 Task: Check for  the employees who works at Walmart
Action: Mouse moved to (508, 542)
Screenshot: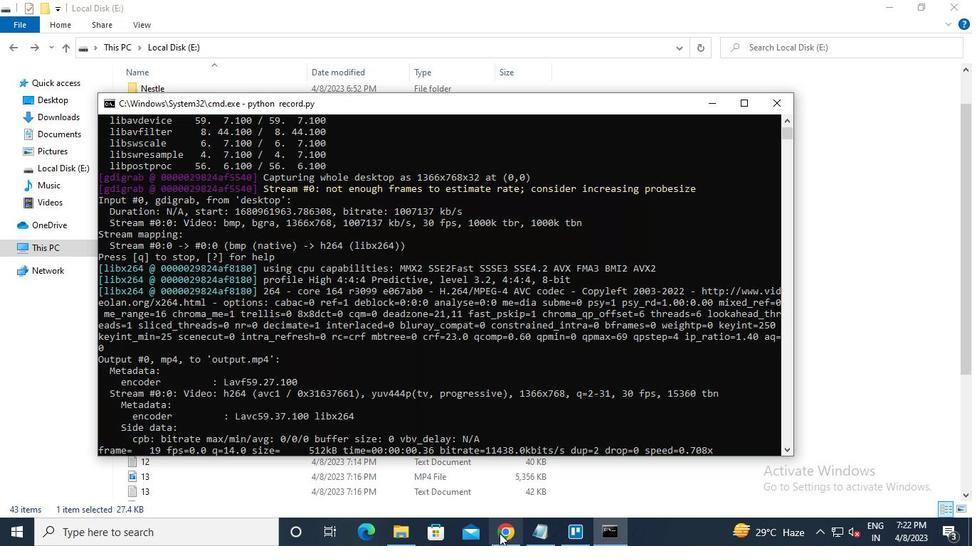 
Action: Mouse pressed left at (508, 542)
Screenshot: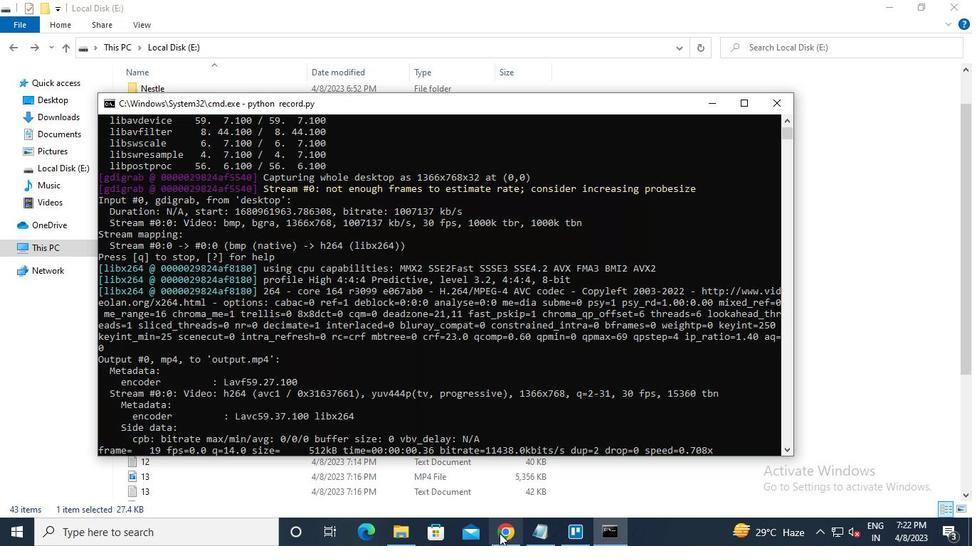 
Action: Mouse moved to (442, 90)
Screenshot: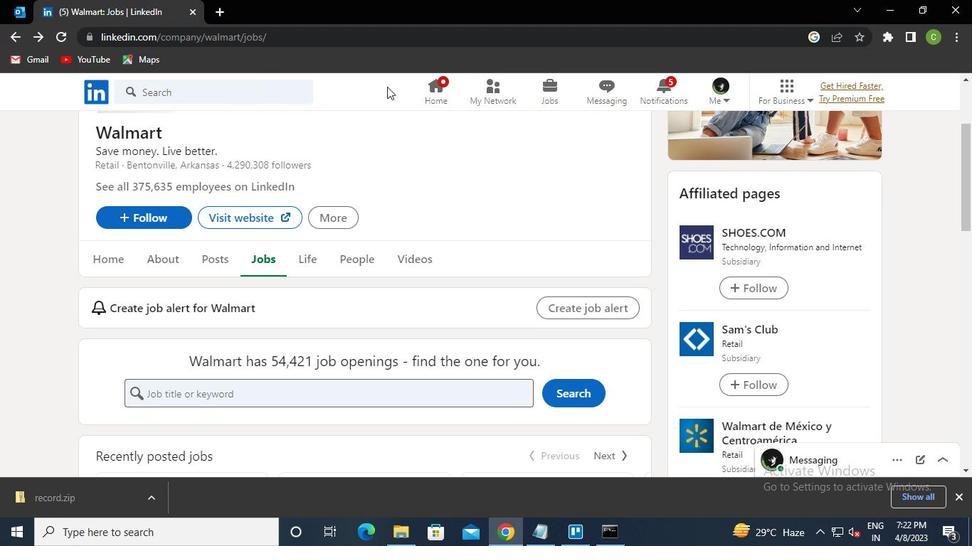 
Action: Mouse pressed left at (442, 90)
Screenshot: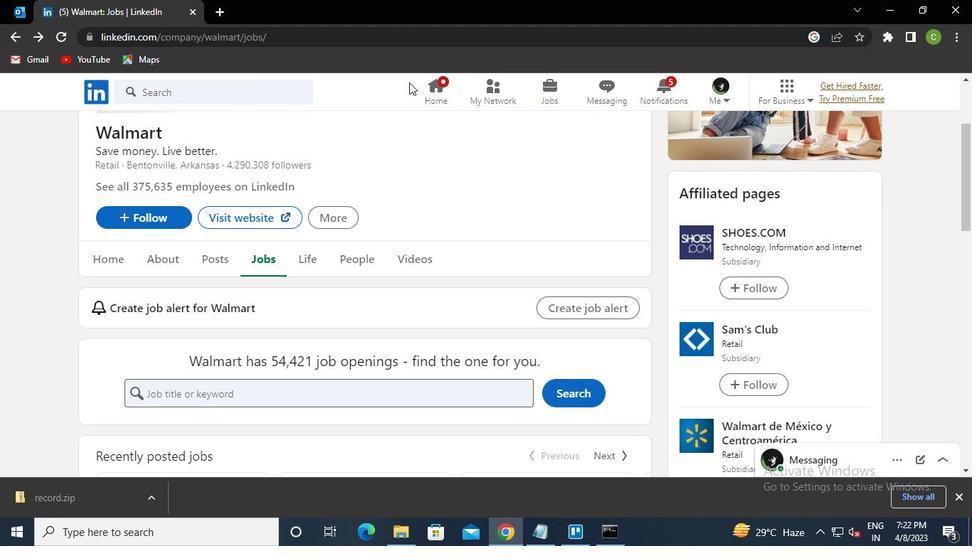 
Action: Mouse moved to (202, 88)
Screenshot: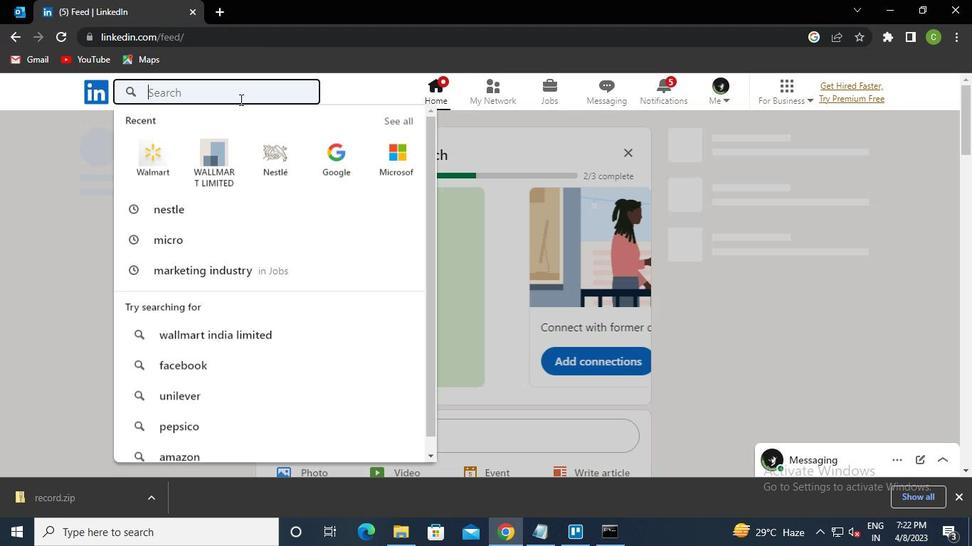 
Action: Mouse pressed left at (202, 88)
Screenshot: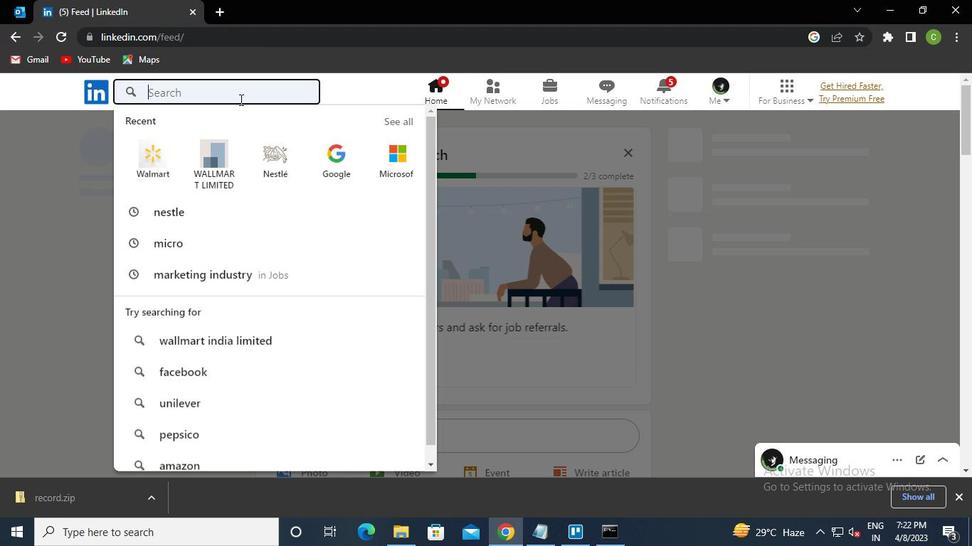
Action: Keyboard w
Screenshot: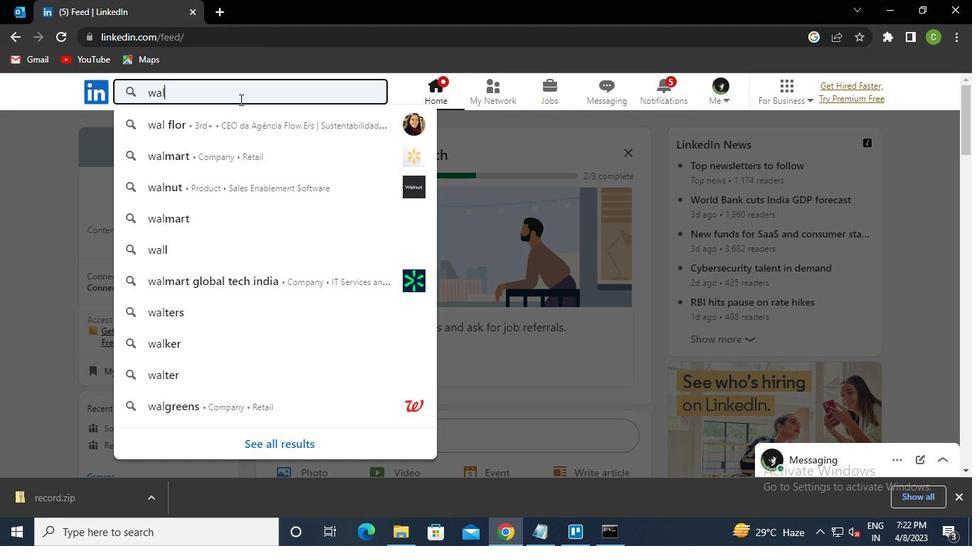 
Action: Keyboard a
Screenshot: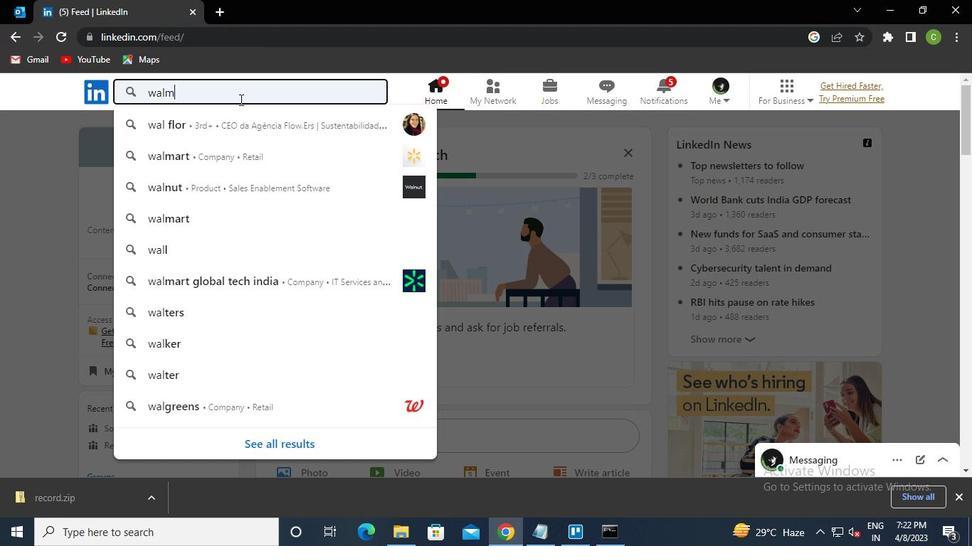 
Action: Keyboard l
Screenshot: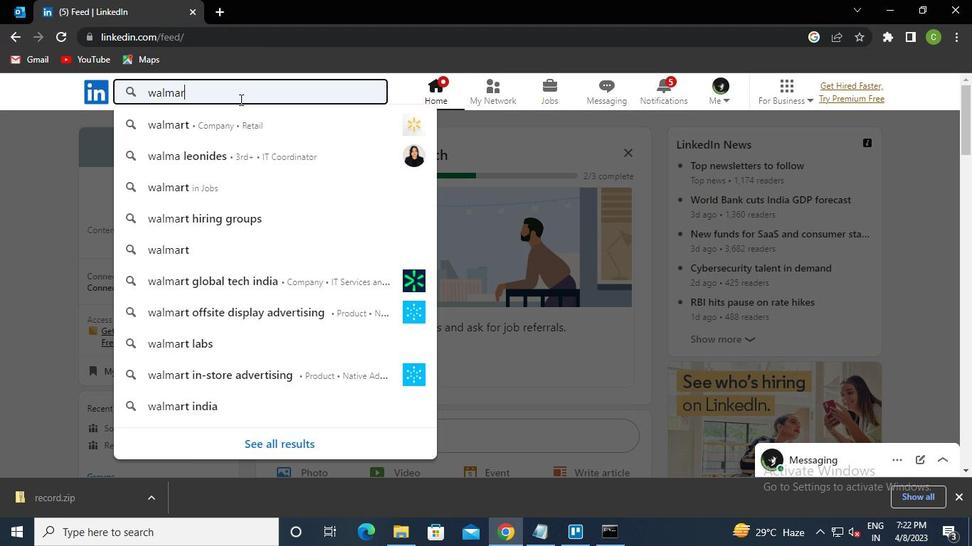 
Action: Keyboard m
Screenshot: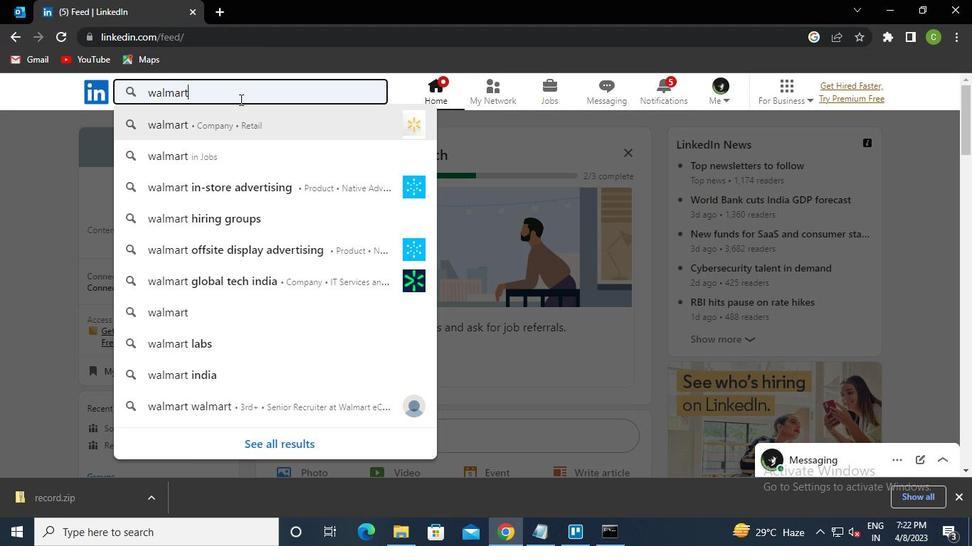 
Action: Keyboard a
Screenshot: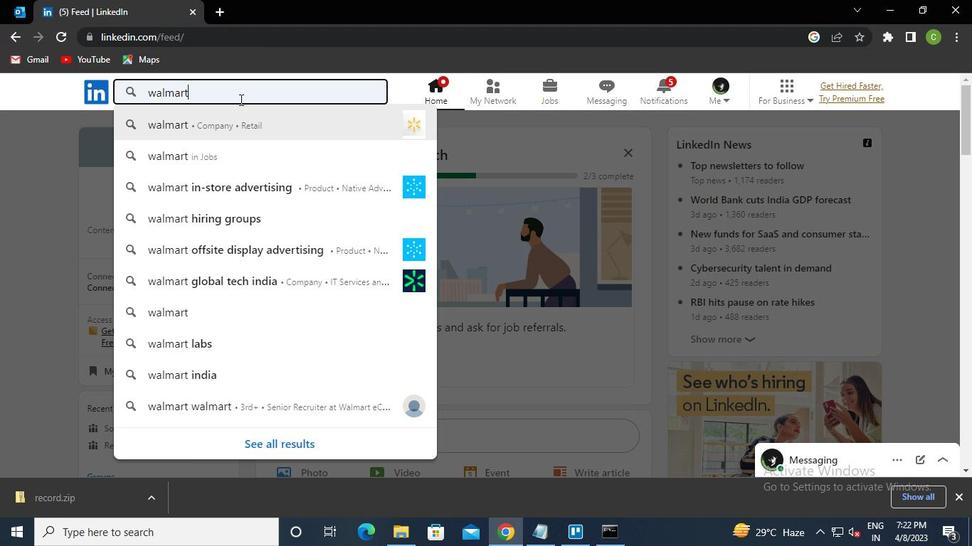 
Action: Keyboard r
Screenshot: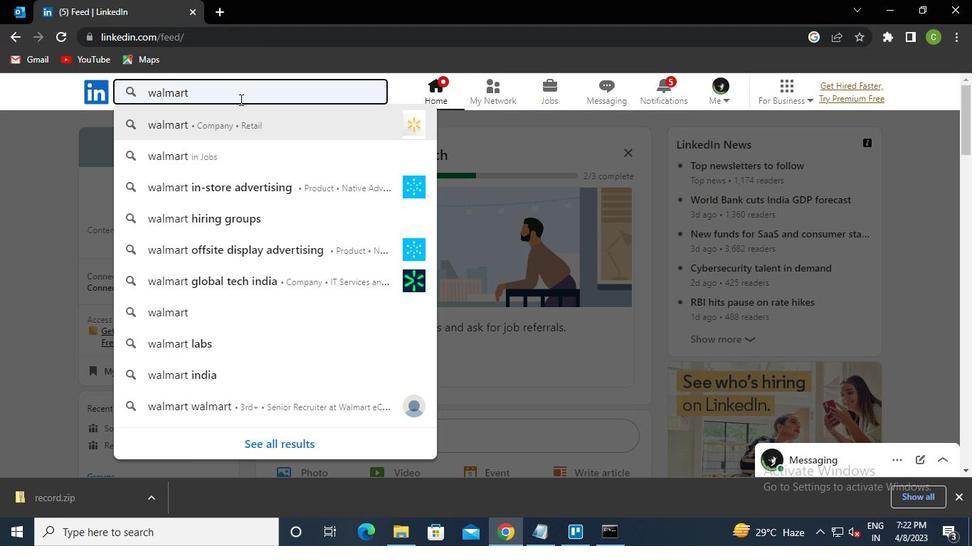 
Action: Keyboard t
Screenshot: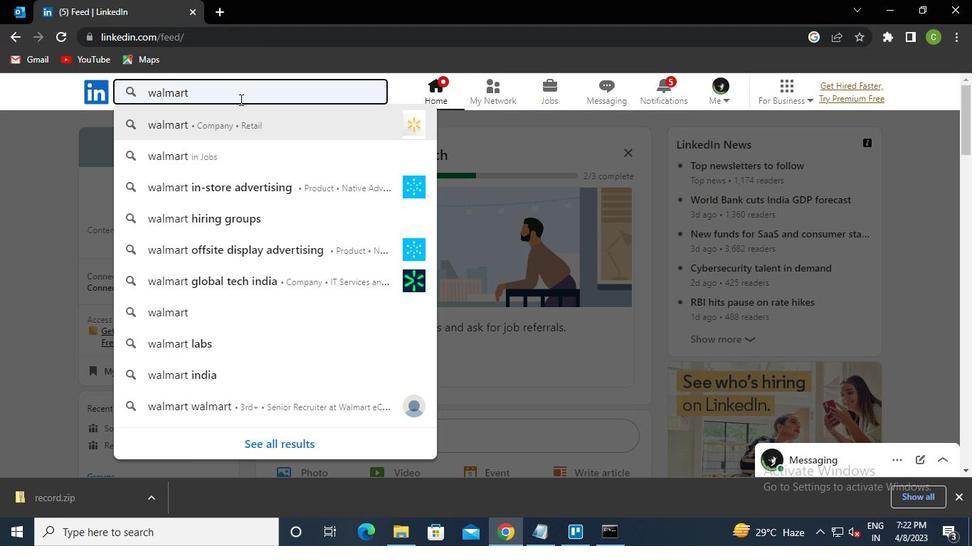 
Action: Keyboard Key.enter
Screenshot: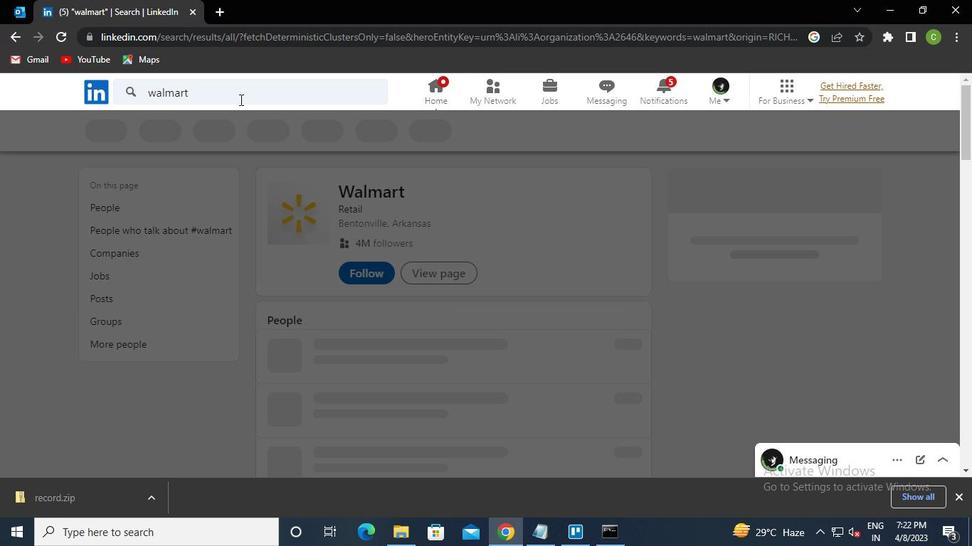 
Action: Mouse pressed left at (202, 88)
Screenshot: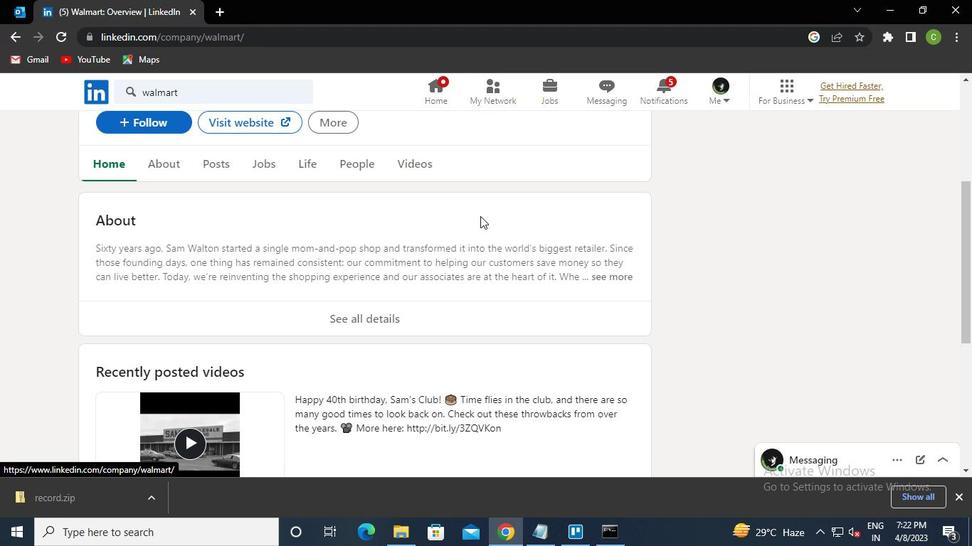 
Action: Keyboard w
Screenshot: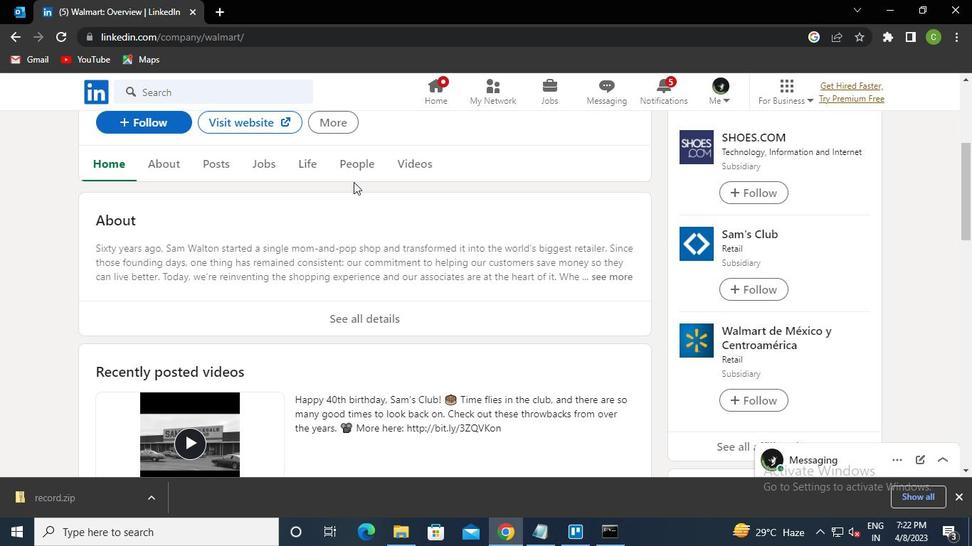 
Action: Keyboard a
Screenshot: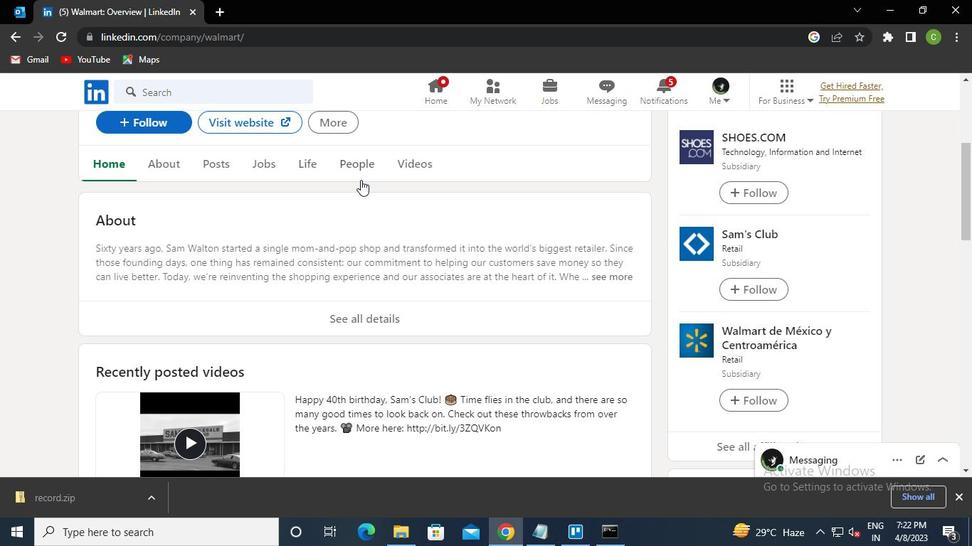 
Action: Keyboard l
Screenshot: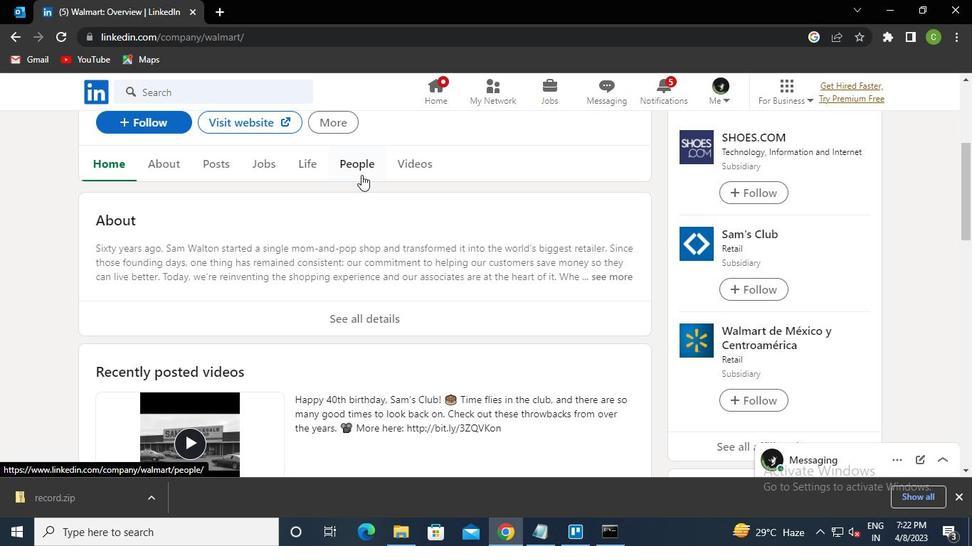 
Action: Keyboard m
Screenshot: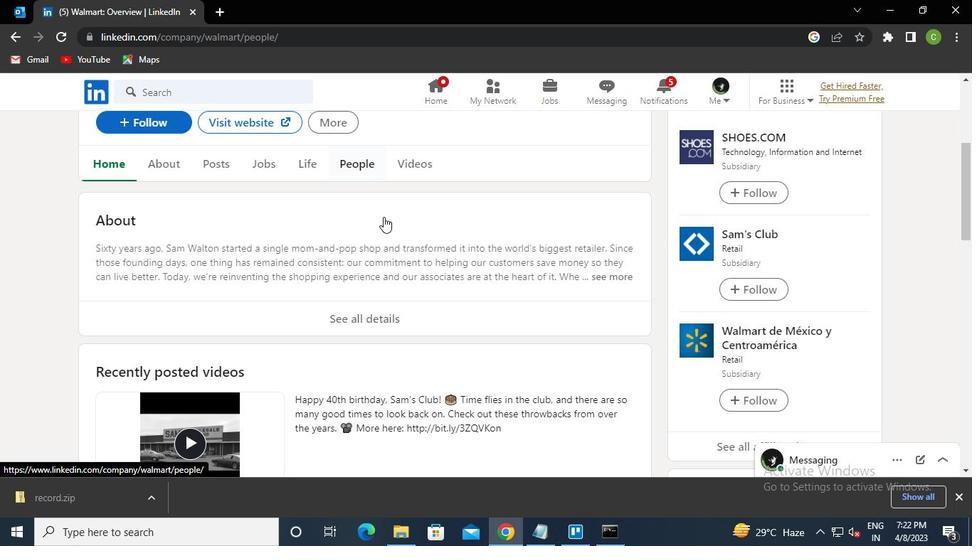 
Action: Keyboard a
Screenshot: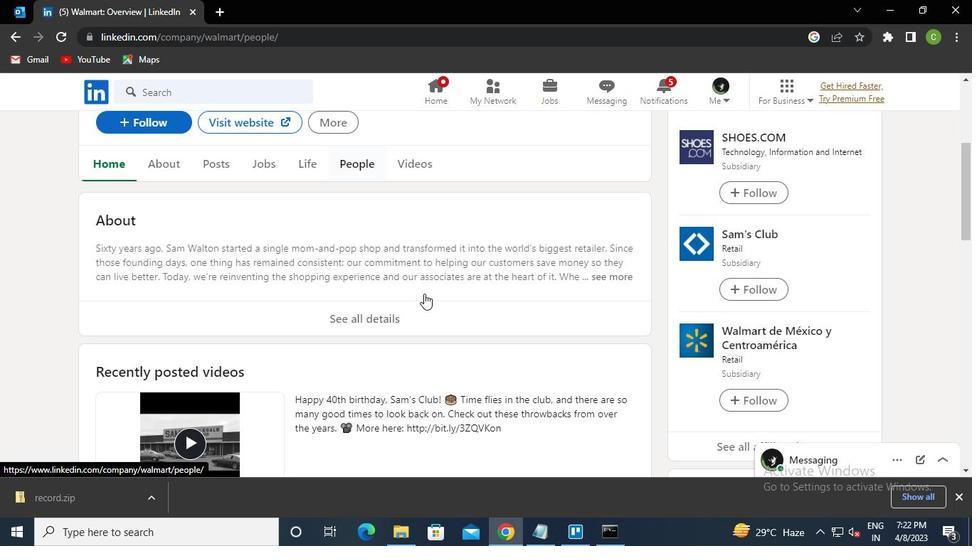 
Action: Keyboard r
Screenshot: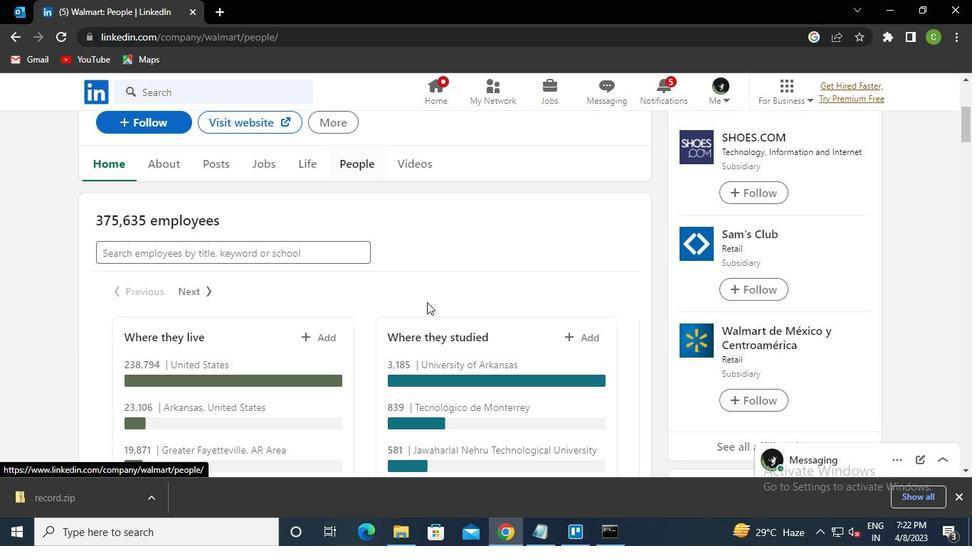 
Action: Keyboard t
Screenshot: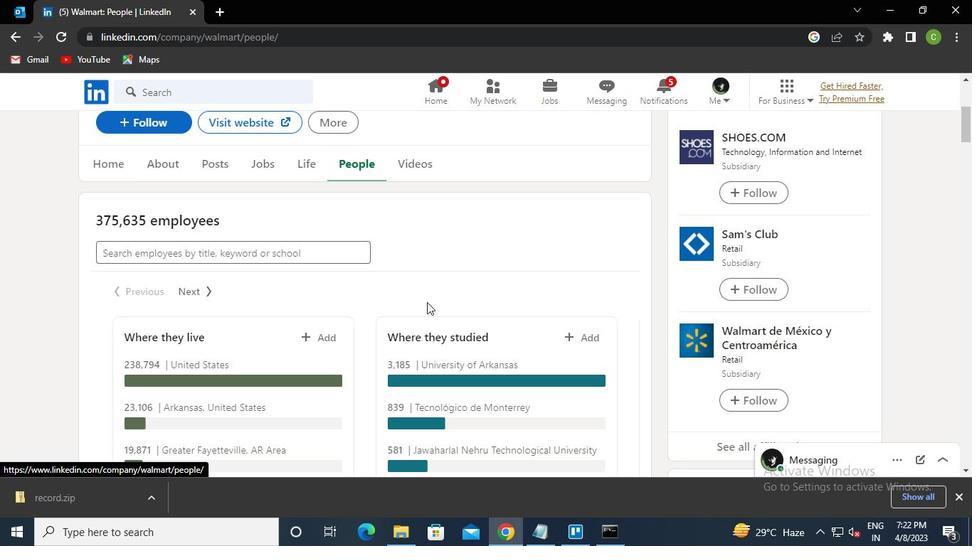
Action: Keyboard Key.enter
Screenshot: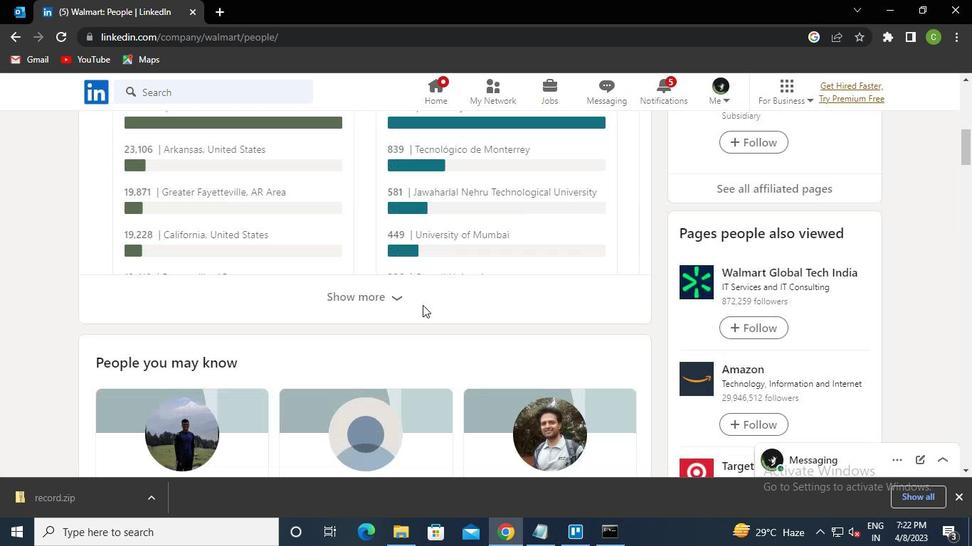 
Action: Mouse moved to (385, 208)
Screenshot: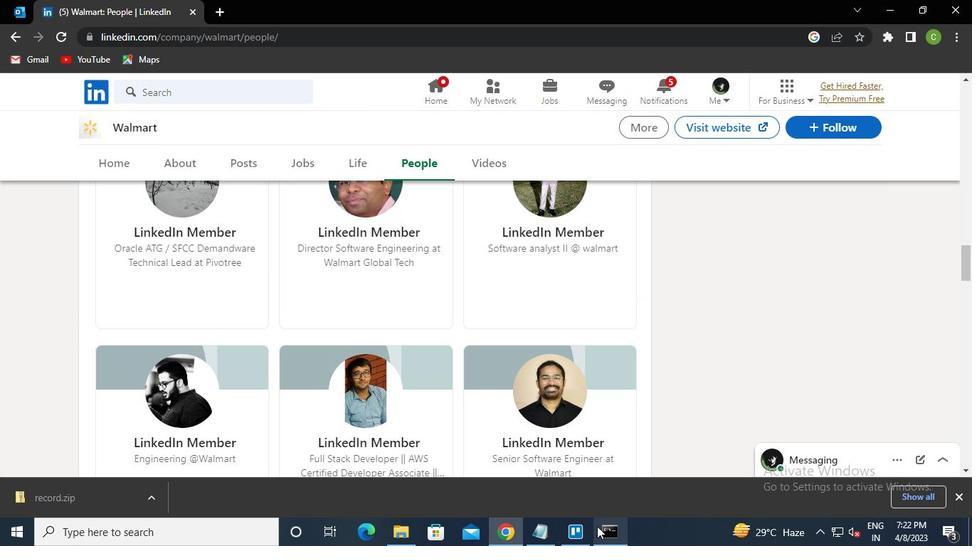 
Action: Mouse pressed left at (385, 208)
Screenshot: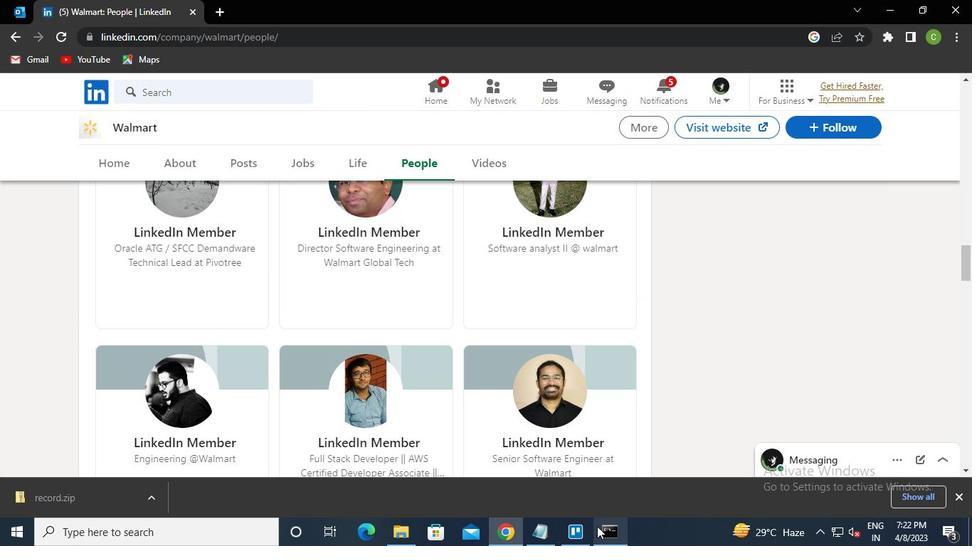 
Action: Mouse moved to (261, 170)
Screenshot: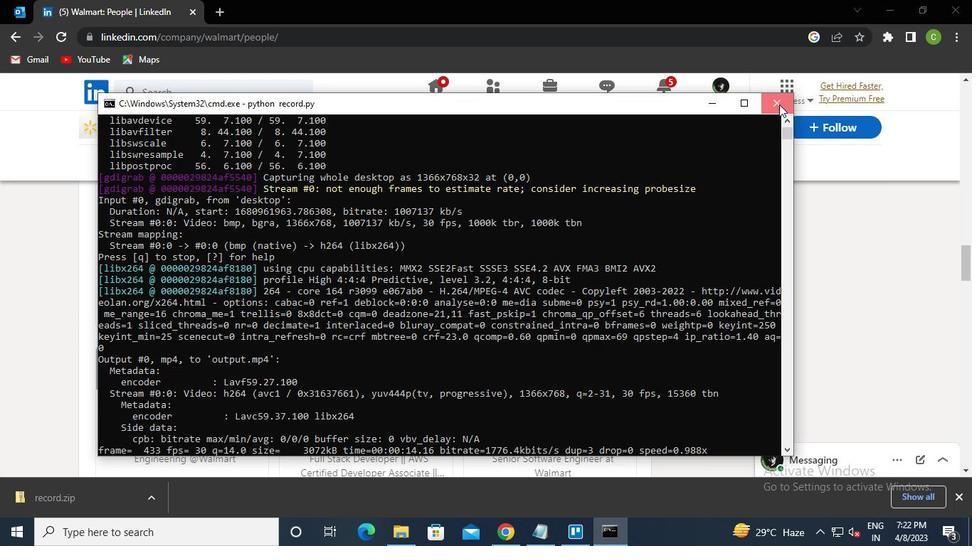 
Action: Mouse pressed left at (261, 170)
Screenshot: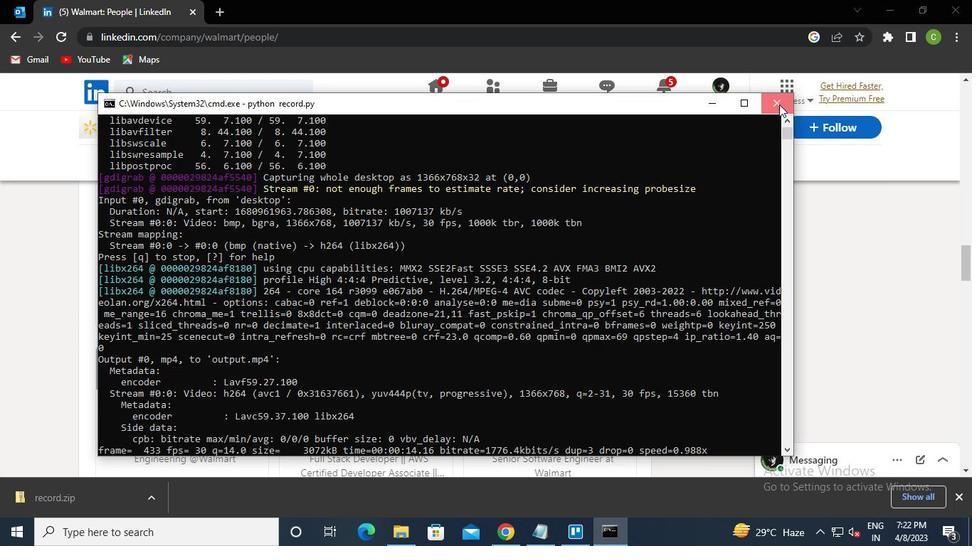 
Action: Mouse moved to (317, 167)
Screenshot: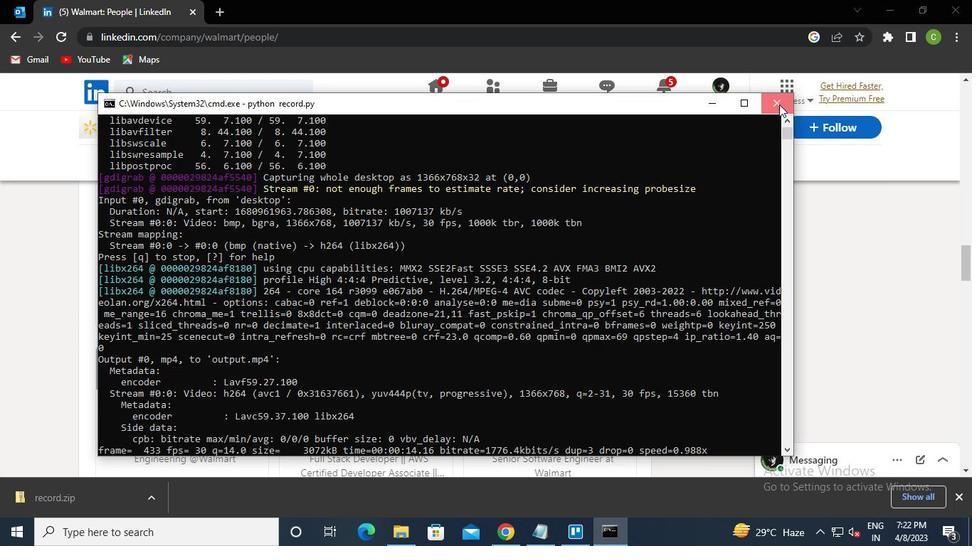 
Action: Mouse pressed left at (317, 167)
Screenshot: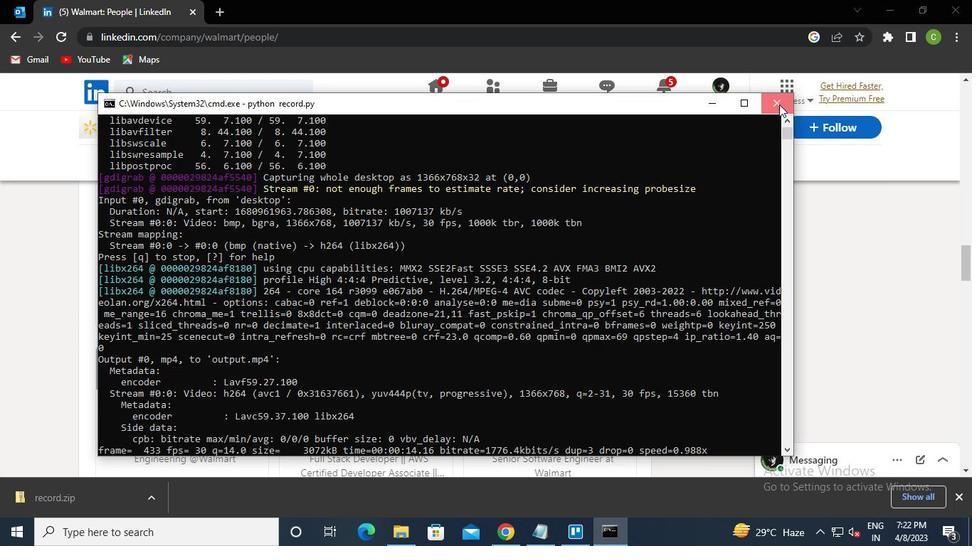 
Action: Mouse moved to (368, 299)
Screenshot: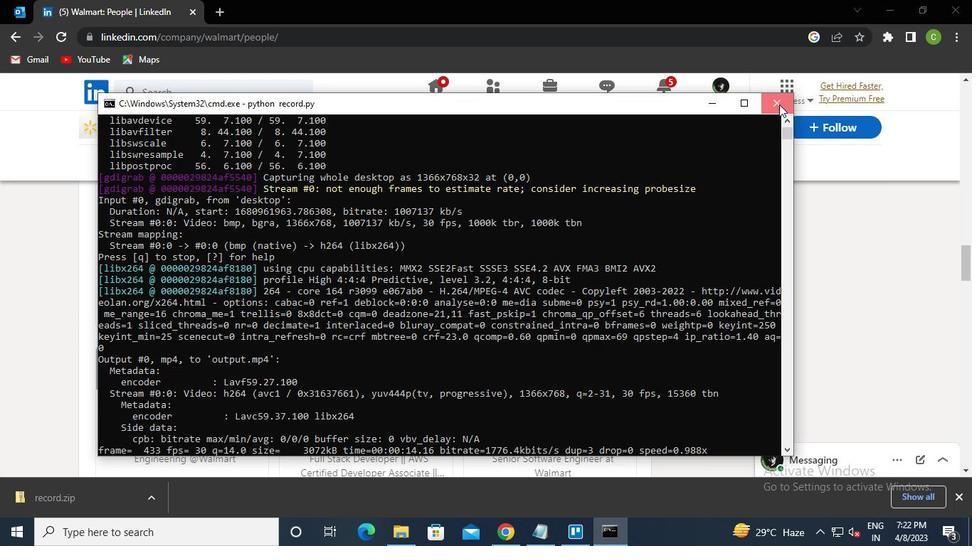 
Action: Mouse pressed left at (368, 299)
Screenshot: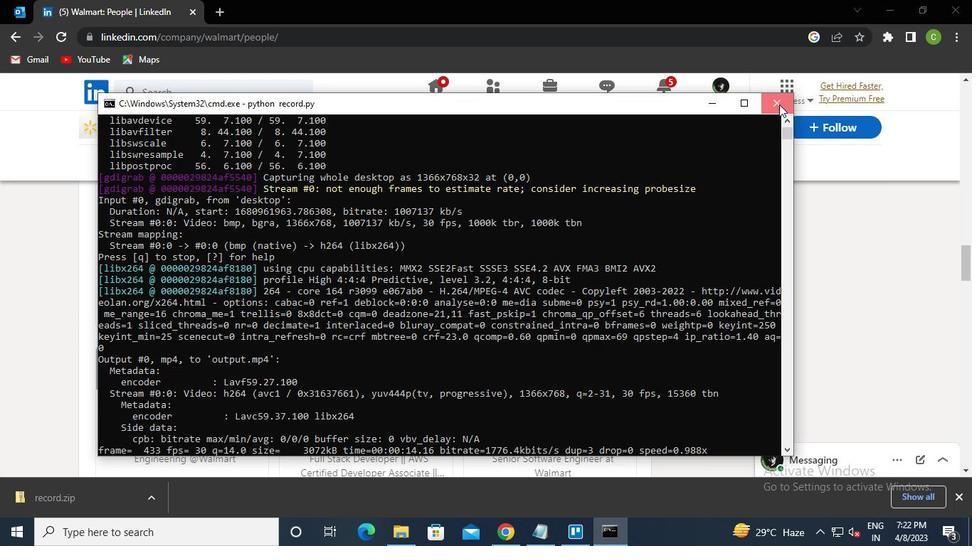 
Action: Mouse moved to (612, 545)
Screenshot: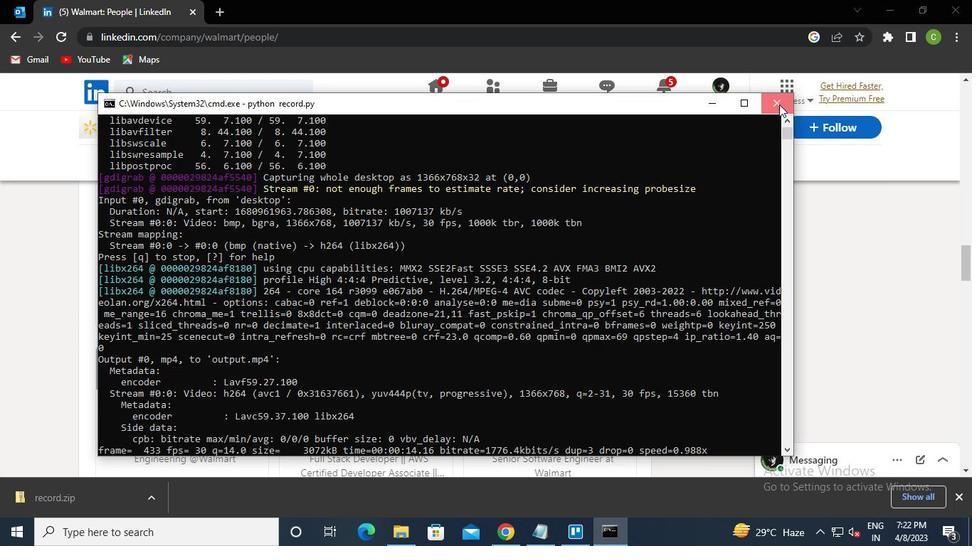 
Action: Mouse pressed left at (612, 545)
Screenshot: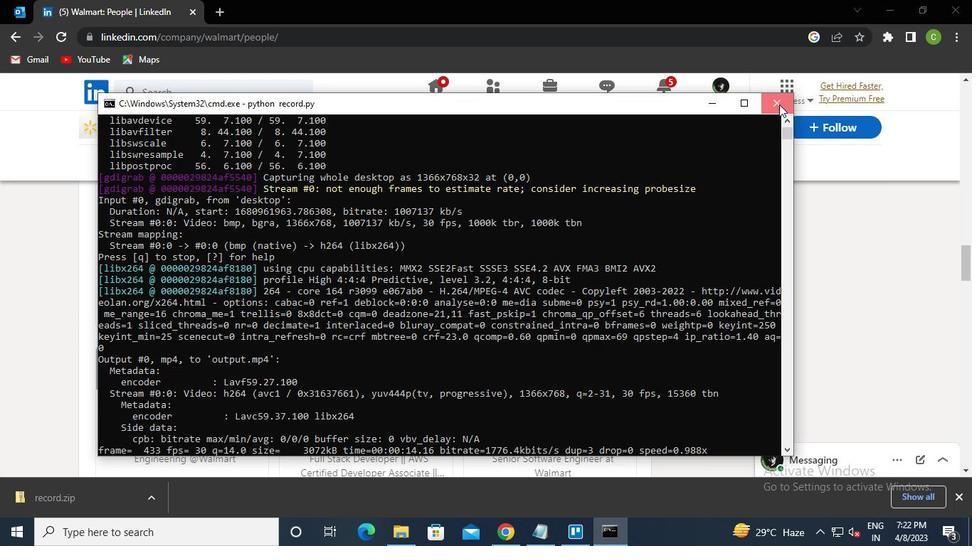 
Action: Mouse moved to (761, 81)
Screenshot: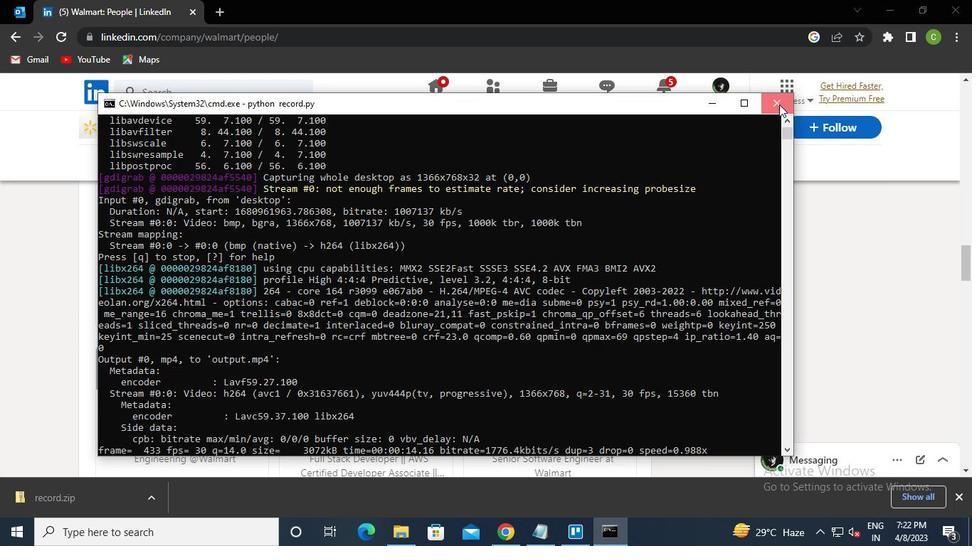 
Action: Mouse pressed left at (761, 81)
Screenshot: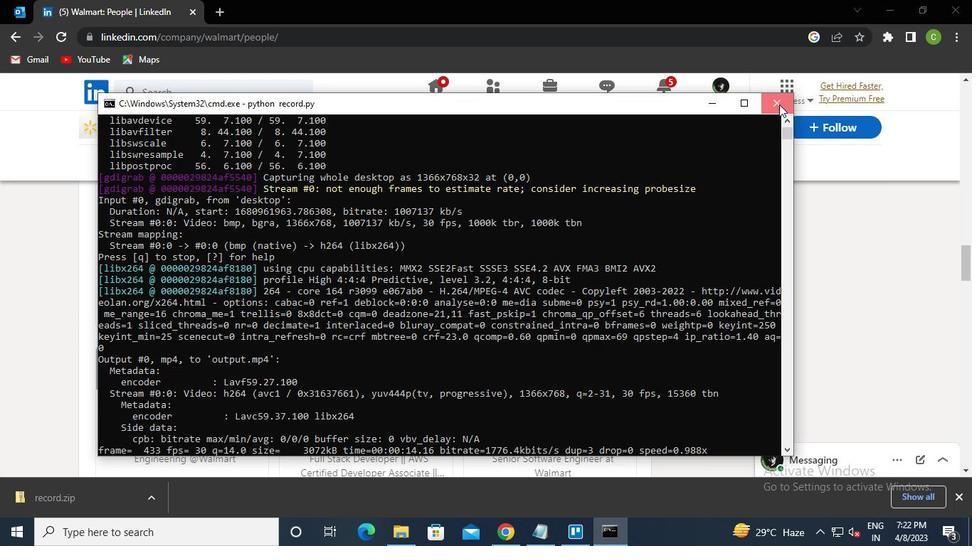 
Action: Mouse moved to (502, 546)
Screenshot: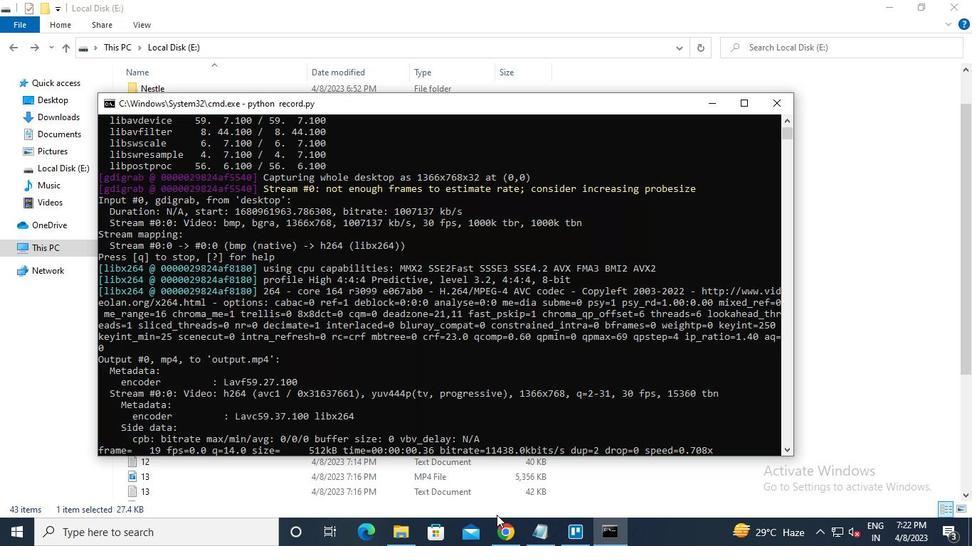 
Action: Mouse pressed left at (502, 545)
Screenshot: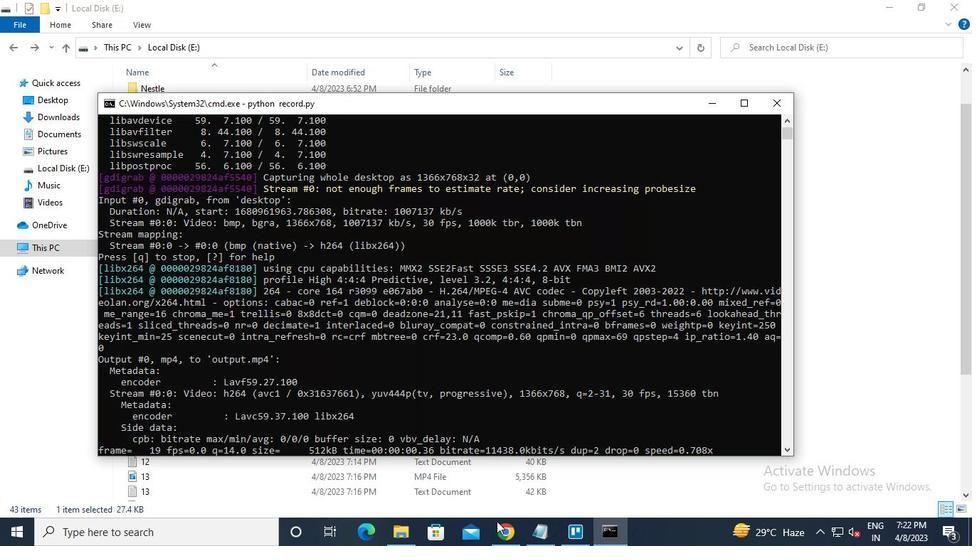 
Action: Mouse moved to (434, 79)
Screenshot: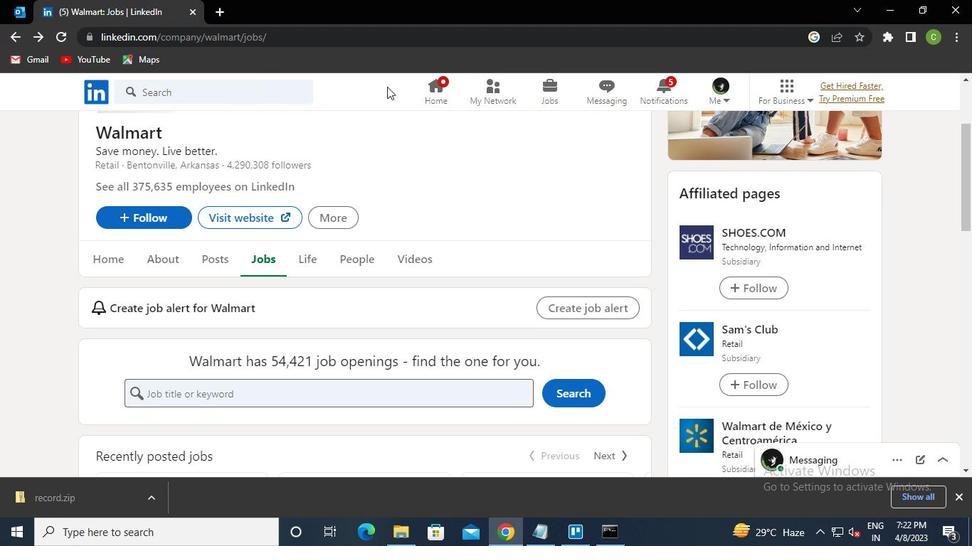 
Action: Mouse pressed left at (434, 79)
Screenshot: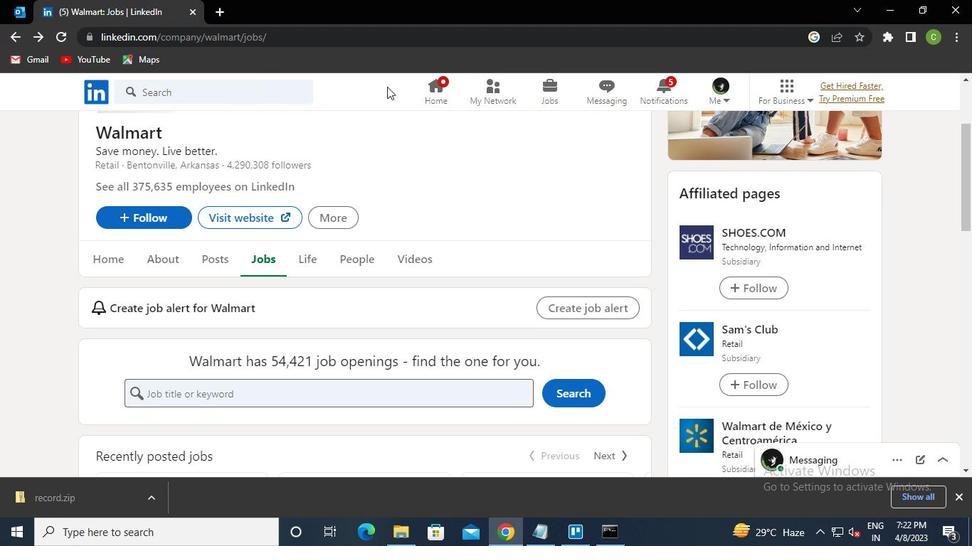 
Action: Mouse moved to (239, 99)
Screenshot: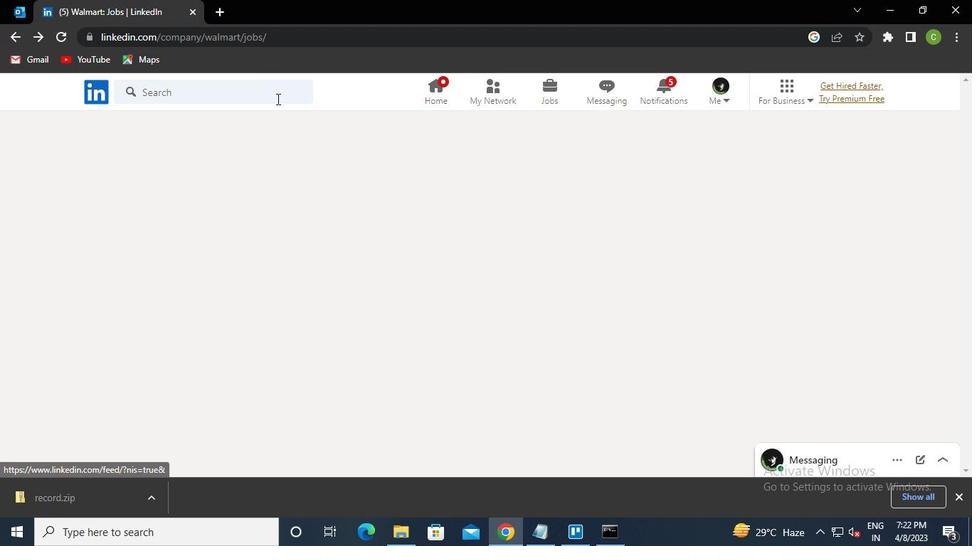 
Action: Mouse pressed left at (239, 99)
Screenshot: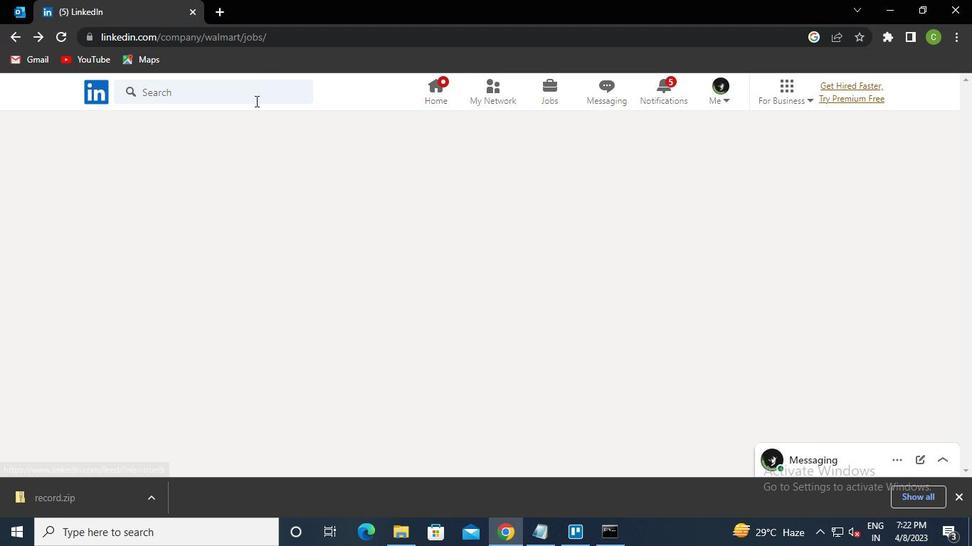 
Action: Keyboard w
Screenshot: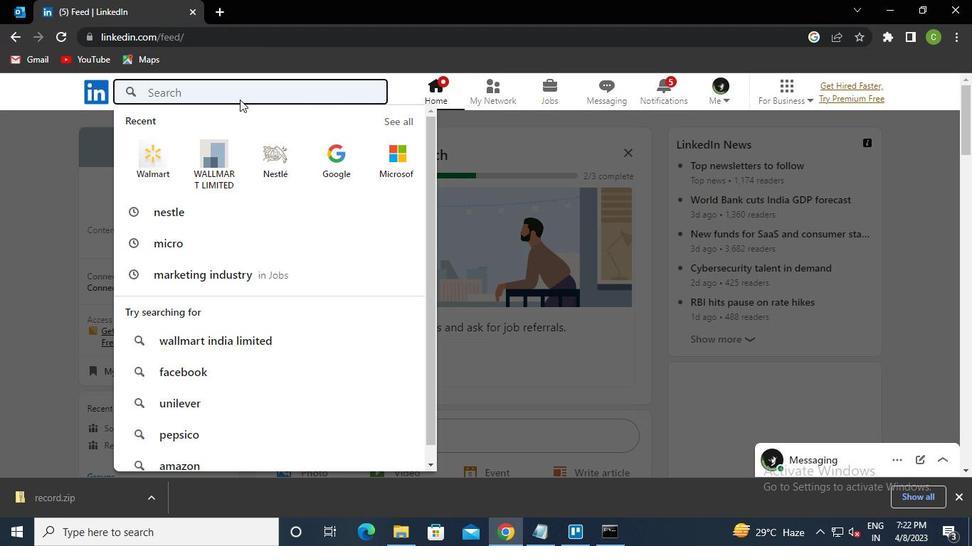 
Action: Keyboard a
Screenshot: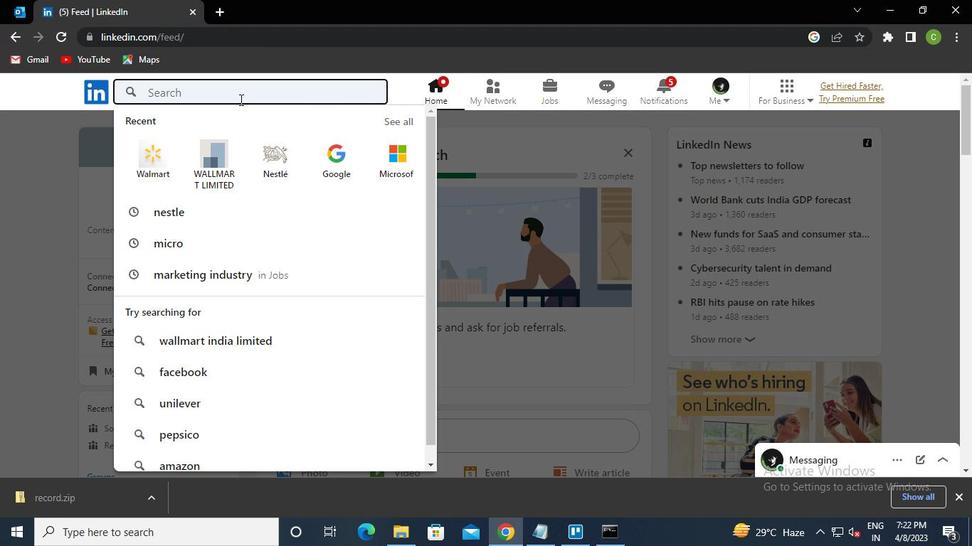 
Action: Keyboard l
Screenshot: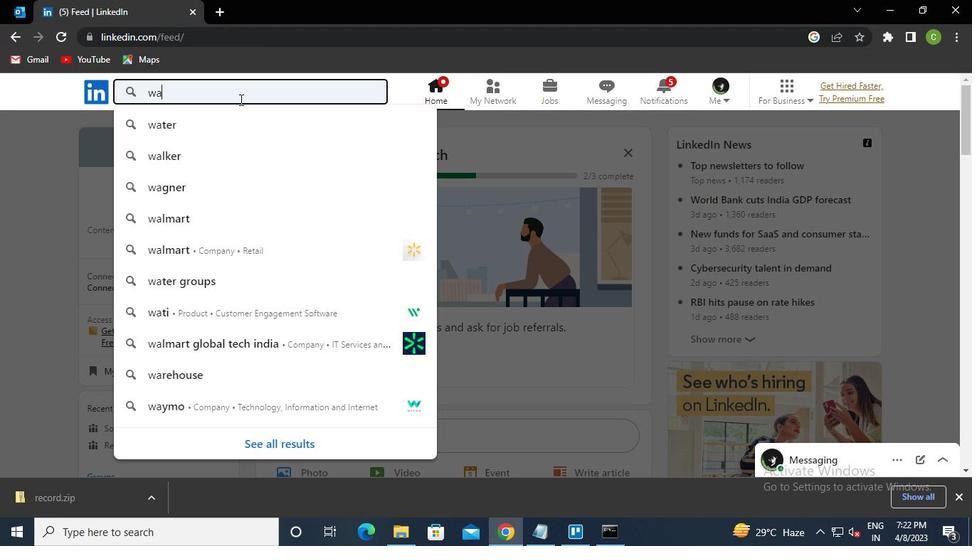 
Action: Keyboard m
Screenshot: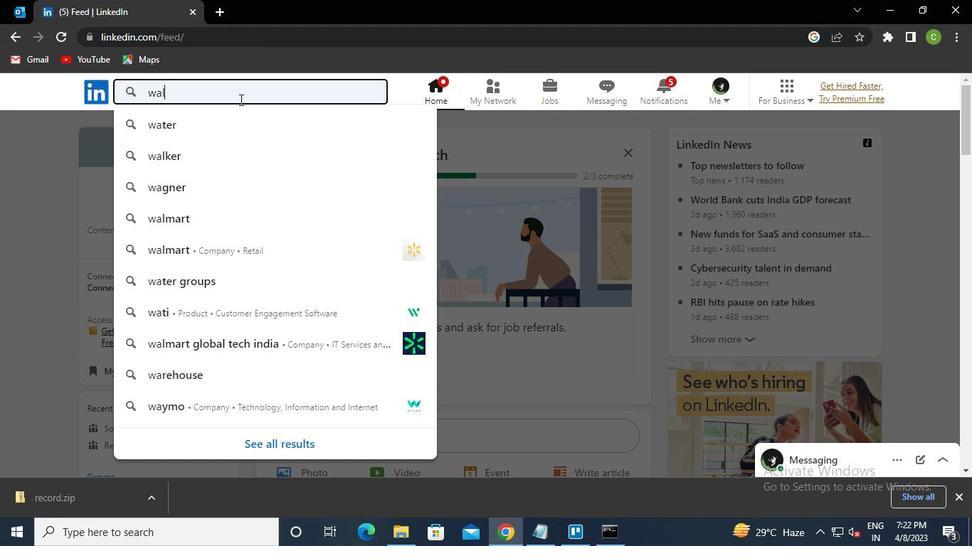 
Action: Keyboard a
Screenshot: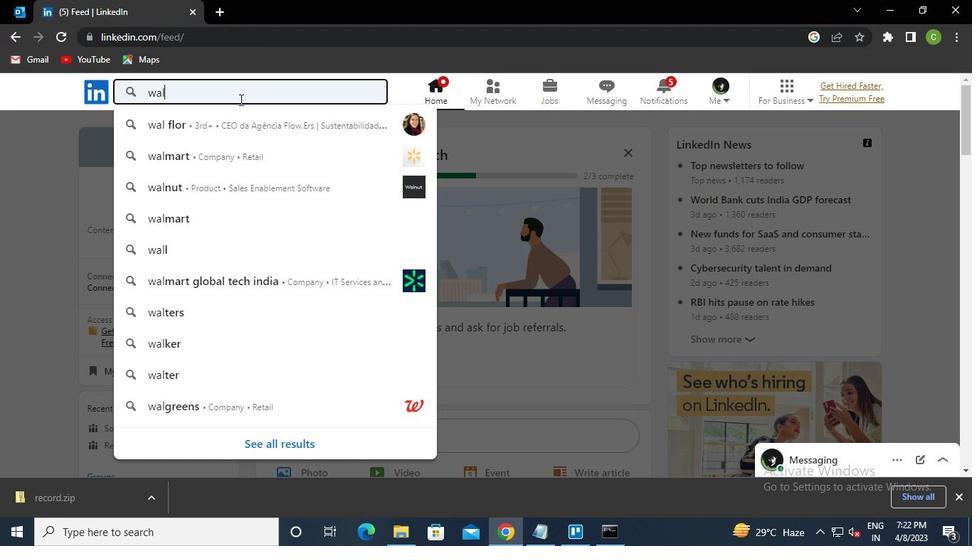 
Action: Keyboard r
Screenshot: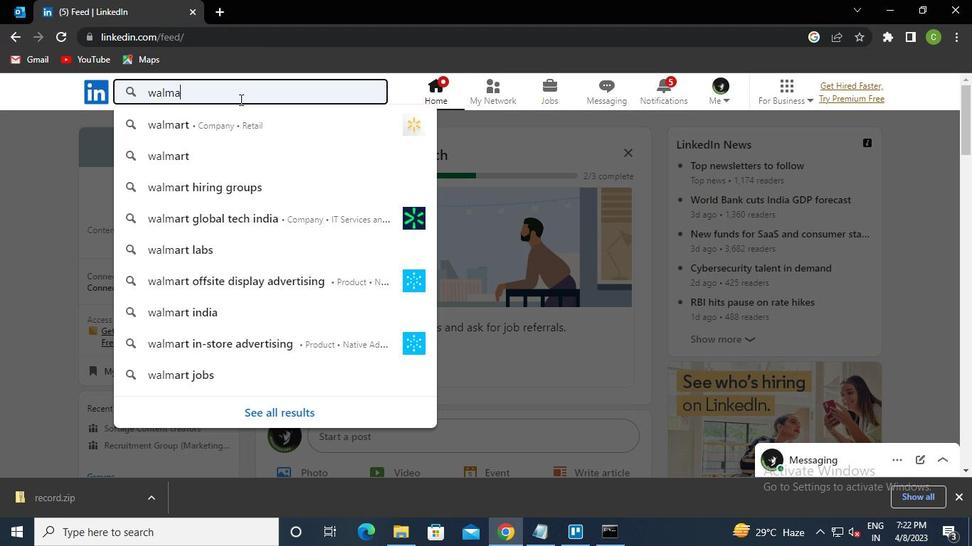 
Action: Keyboard t
Screenshot: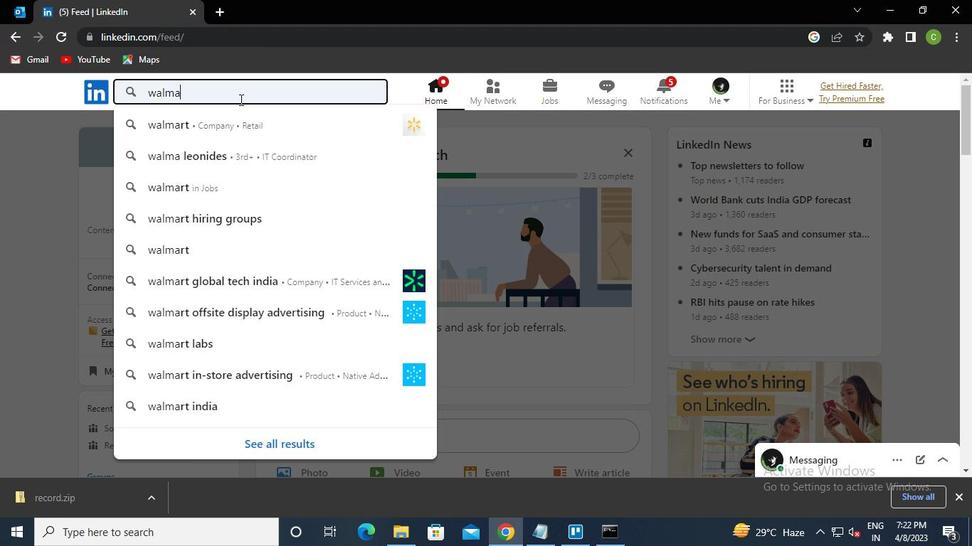 
Action: Keyboard Key.enter
Screenshot: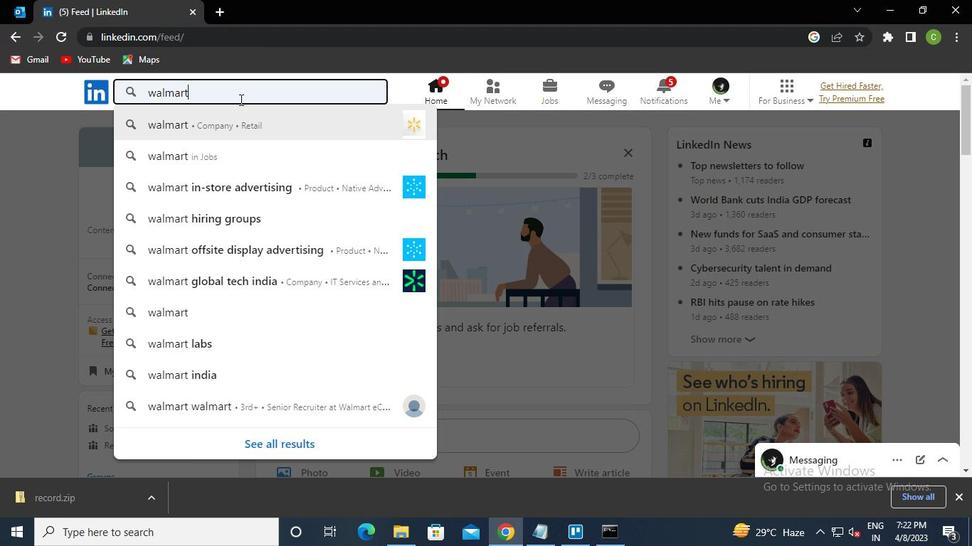 
Action: Mouse moved to (480, 216)
Screenshot: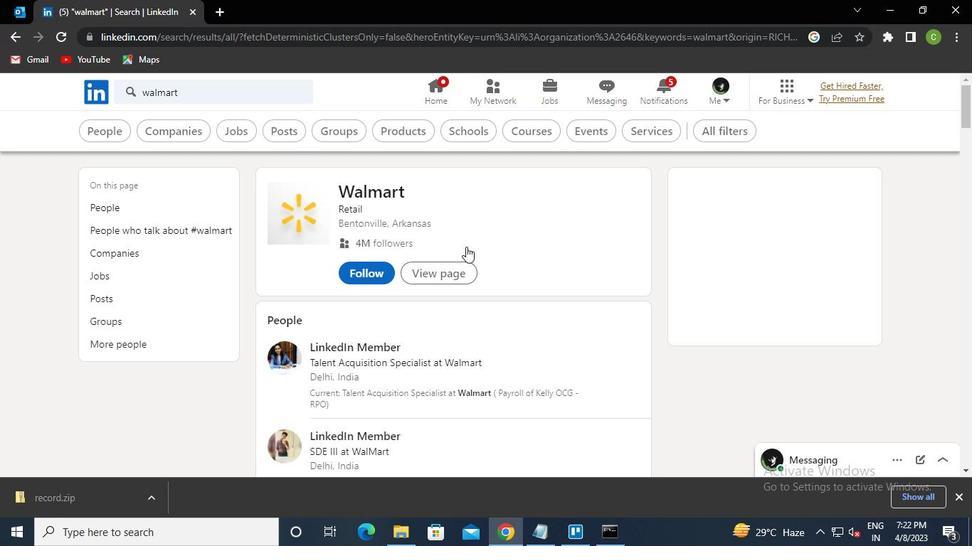 
Action: Mouse pressed left at (480, 216)
Screenshot: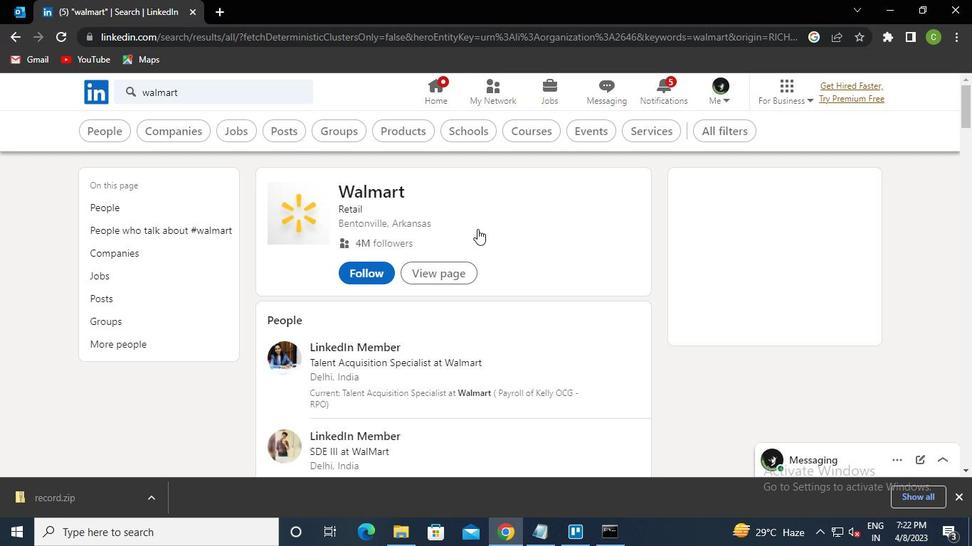 
Action: Mouse moved to (361, 175)
Screenshot: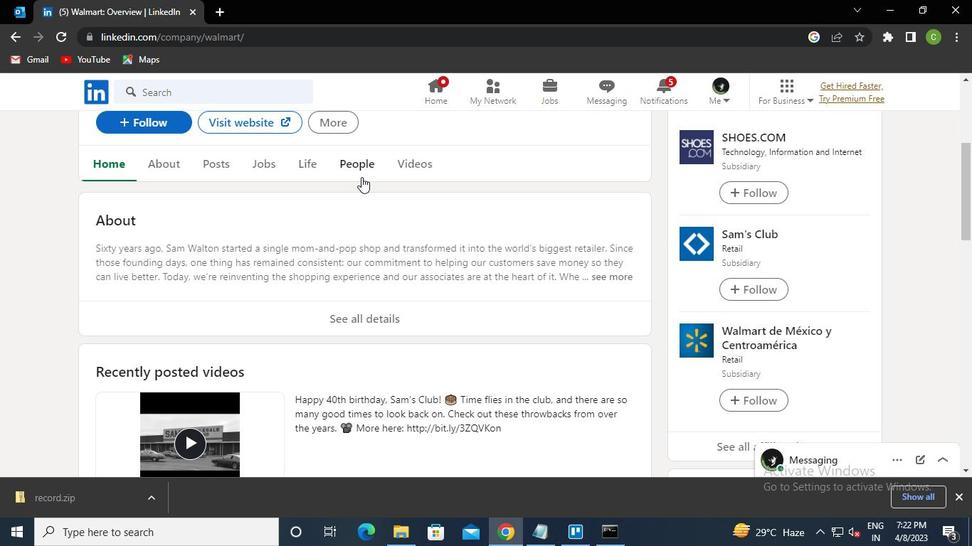 
Action: Mouse pressed left at (361, 175)
Screenshot: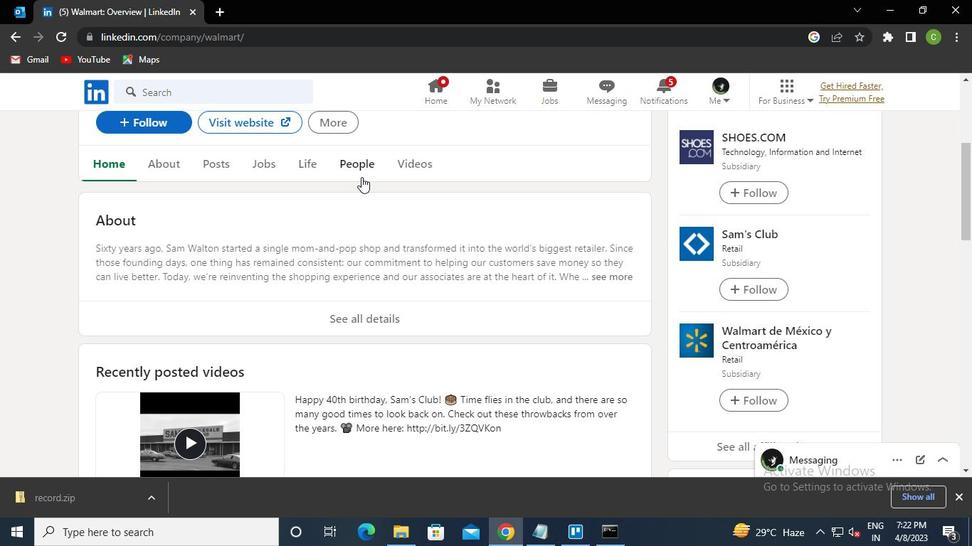 
Action: Mouse moved to (602, 523)
Screenshot: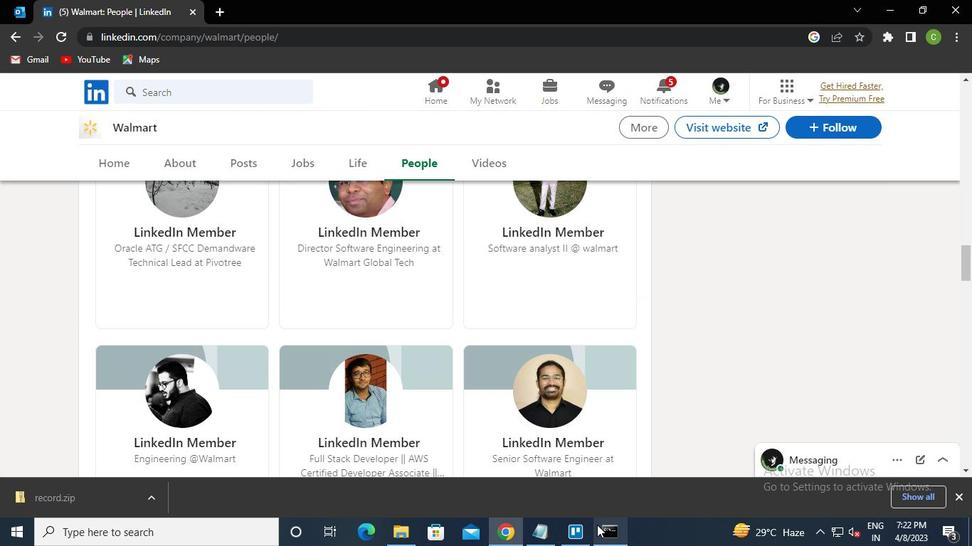 
Action: Mouse pressed left at (602, 523)
Screenshot: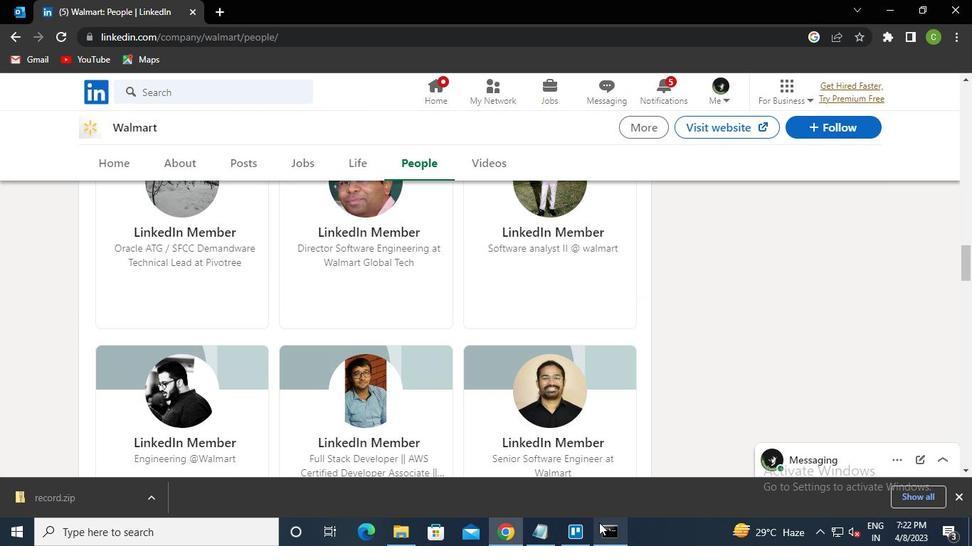 
Action: Mouse moved to (779, 104)
Screenshot: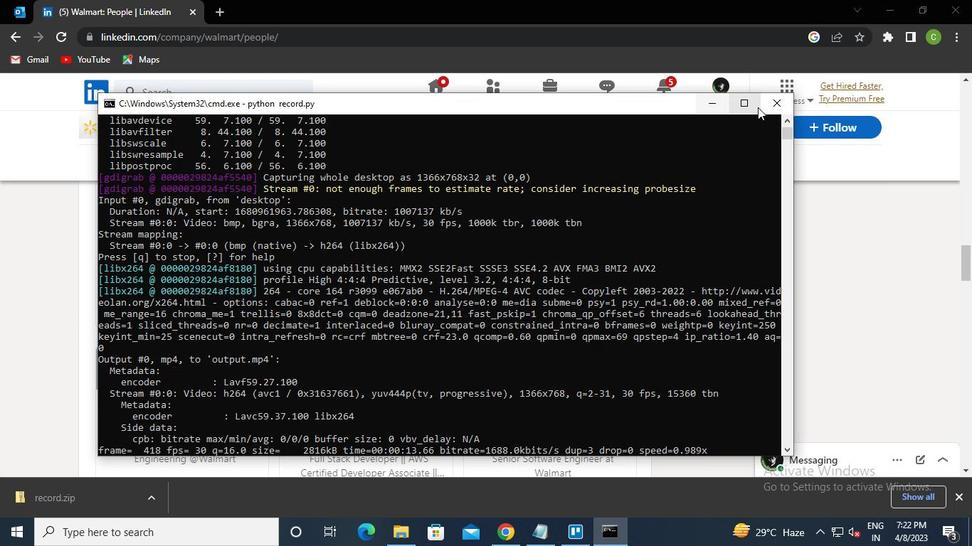
Action: Mouse pressed left at (779, 104)
Screenshot: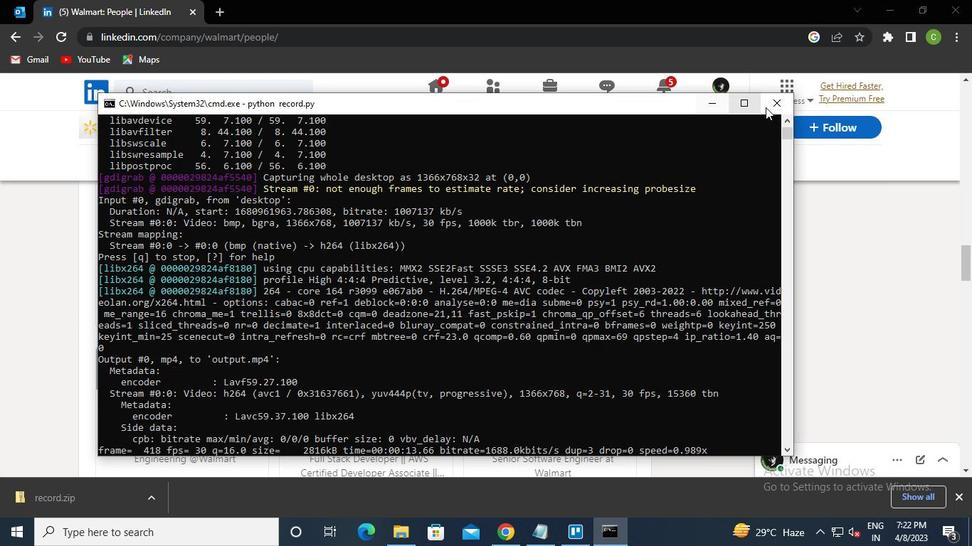 
Action: Mouse moved to (776, 111)
Screenshot: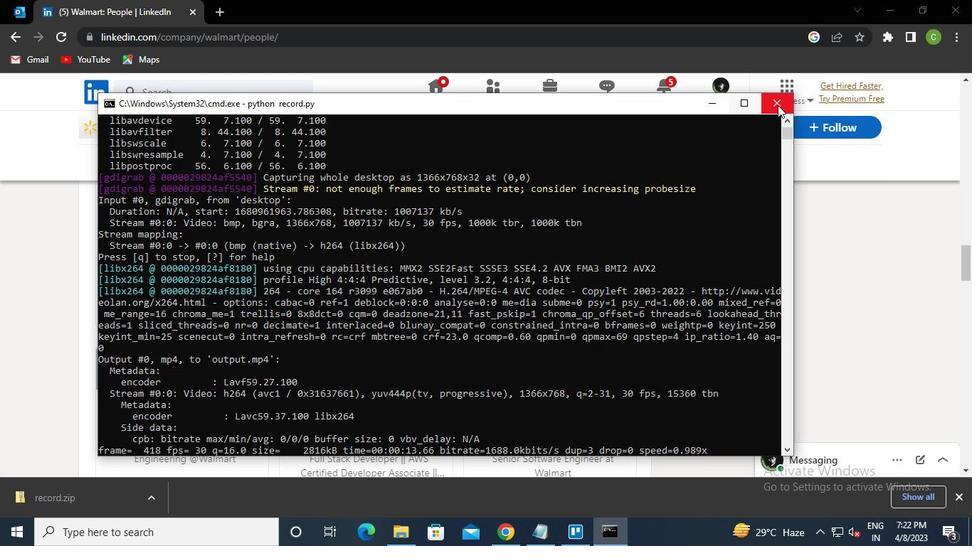
